 Task: Look for products in the category "Chocolate & Candy" from the brand "Yum Earth".
Action: Mouse moved to (28, 72)
Screenshot: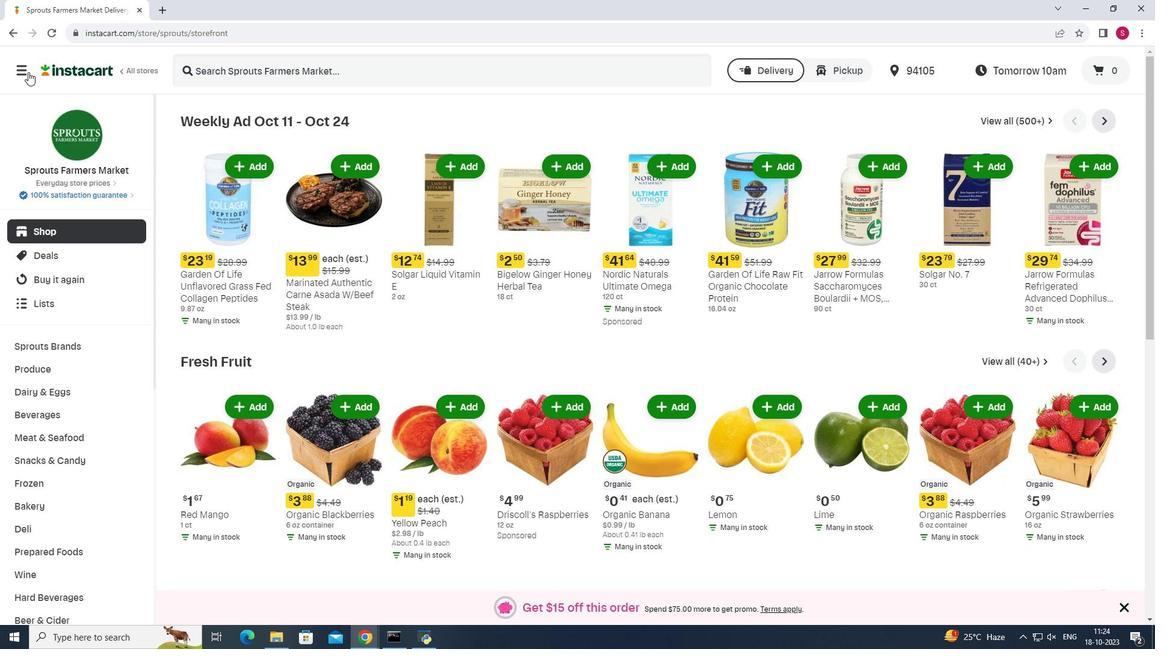 
Action: Mouse pressed left at (28, 72)
Screenshot: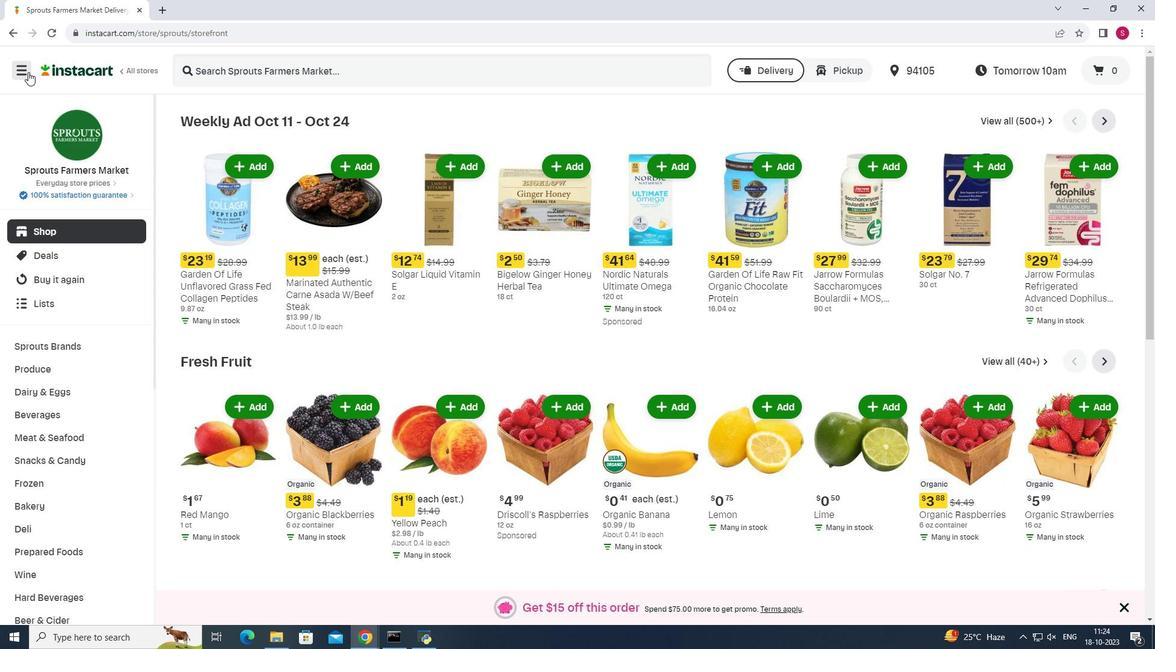 
Action: Mouse moved to (107, 320)
Screenshot: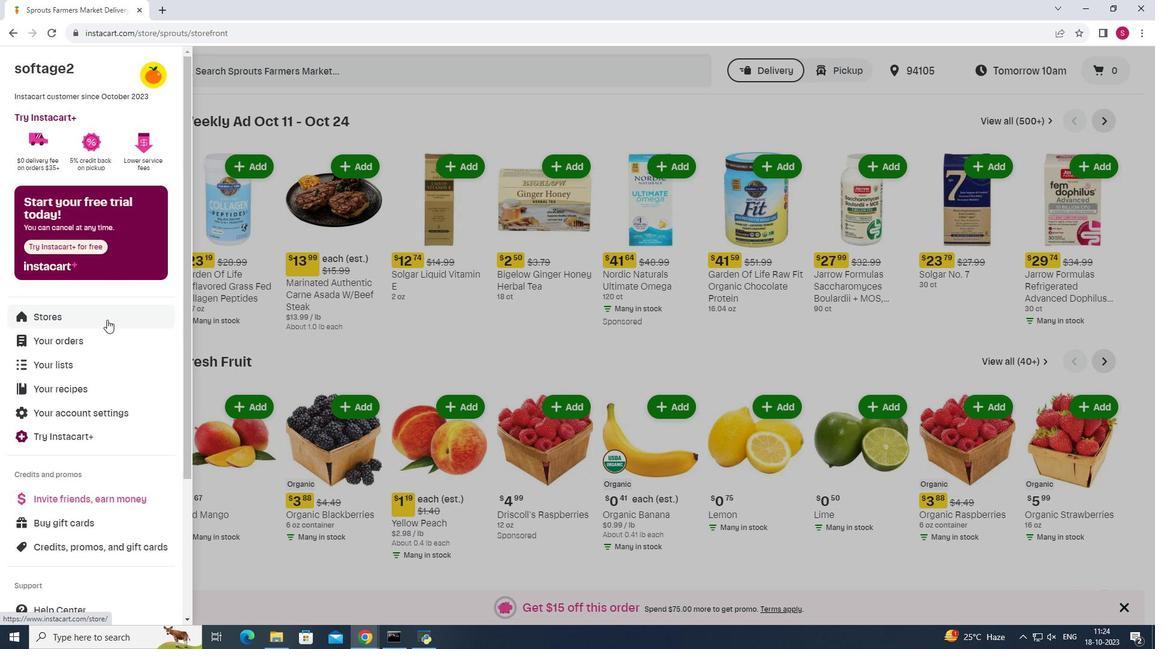 
Action: Mouse pressed left at (107, 320)
Screenshot: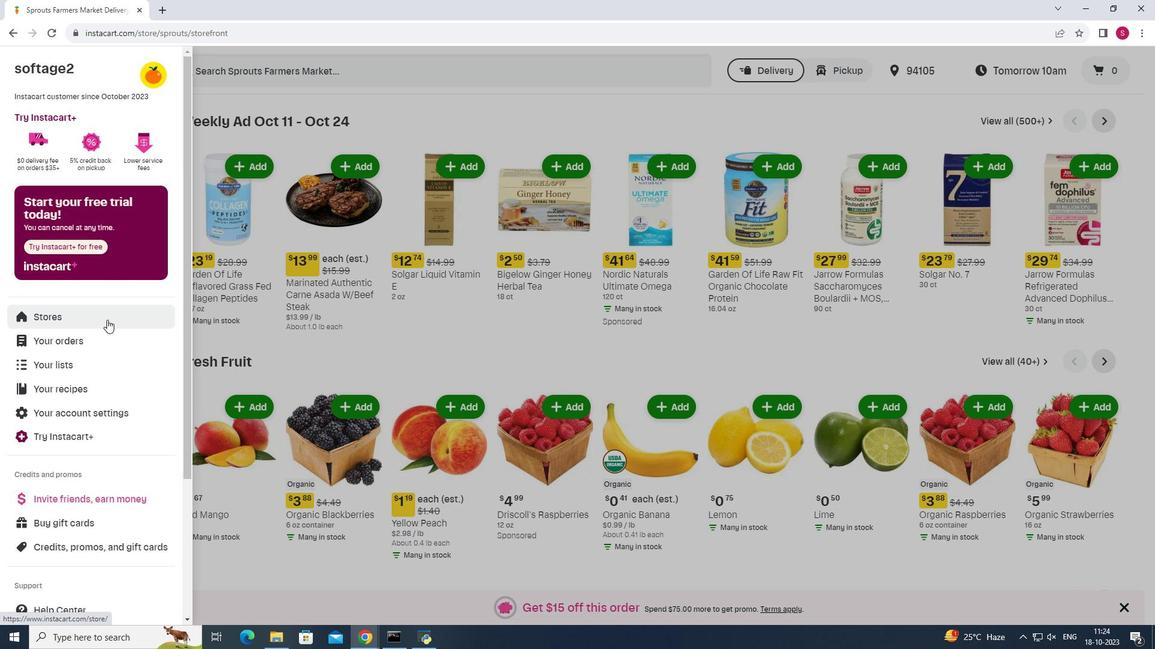 
Action: Mouse pressed left at (107, 320)
Screenshot: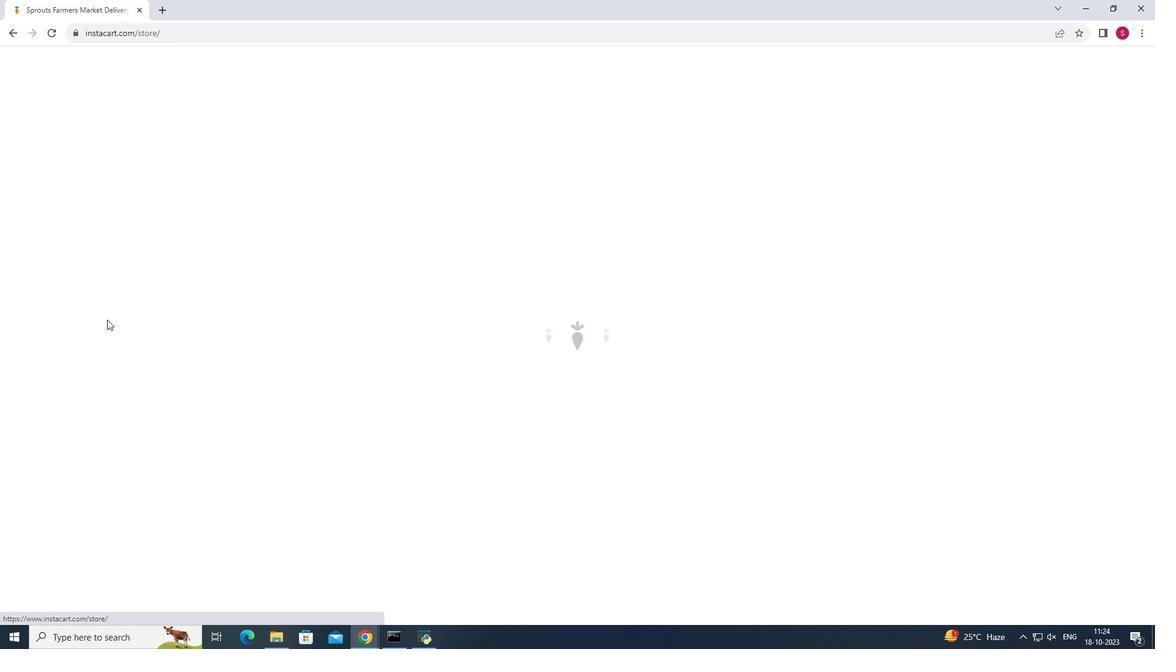 
Action: Mouse moved to (274, 113)
Screenshot: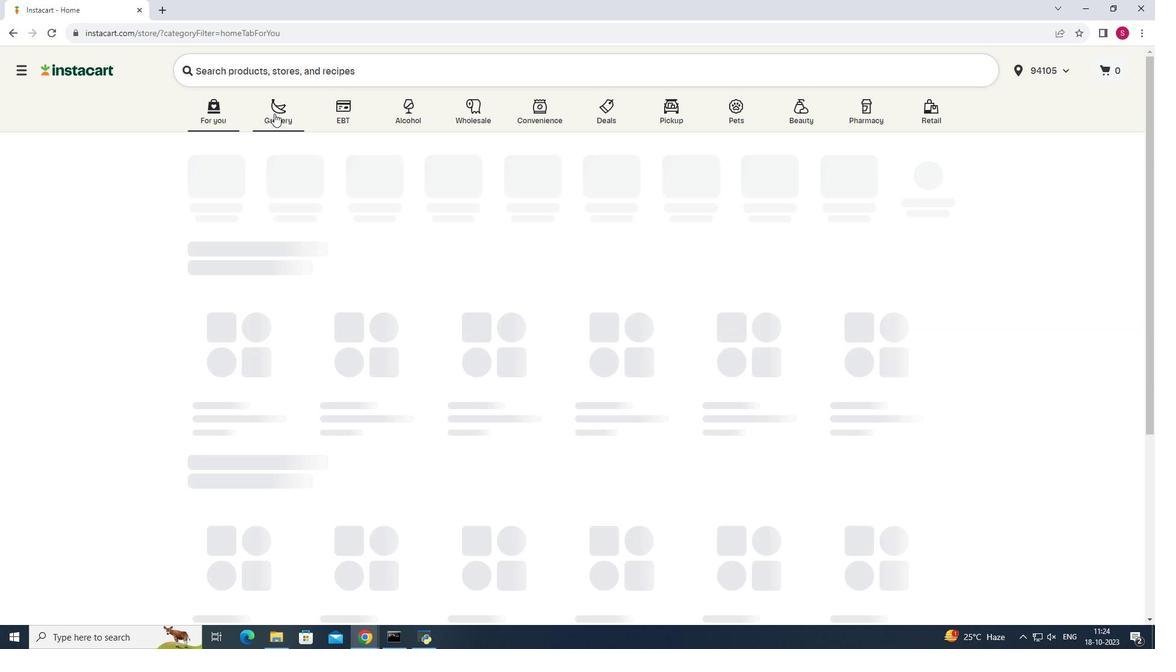 
Action: Mouse pressed left at (274, 113)
Screenshot: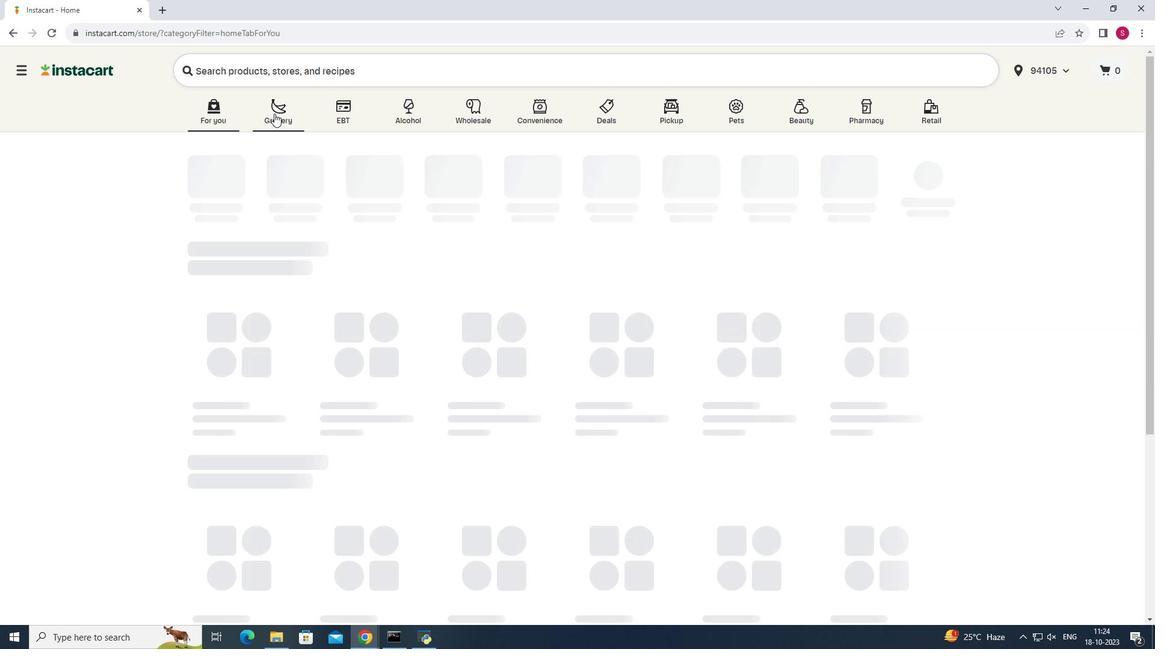 
Action: Mouse pressed left at (274, 113)
Screenshot: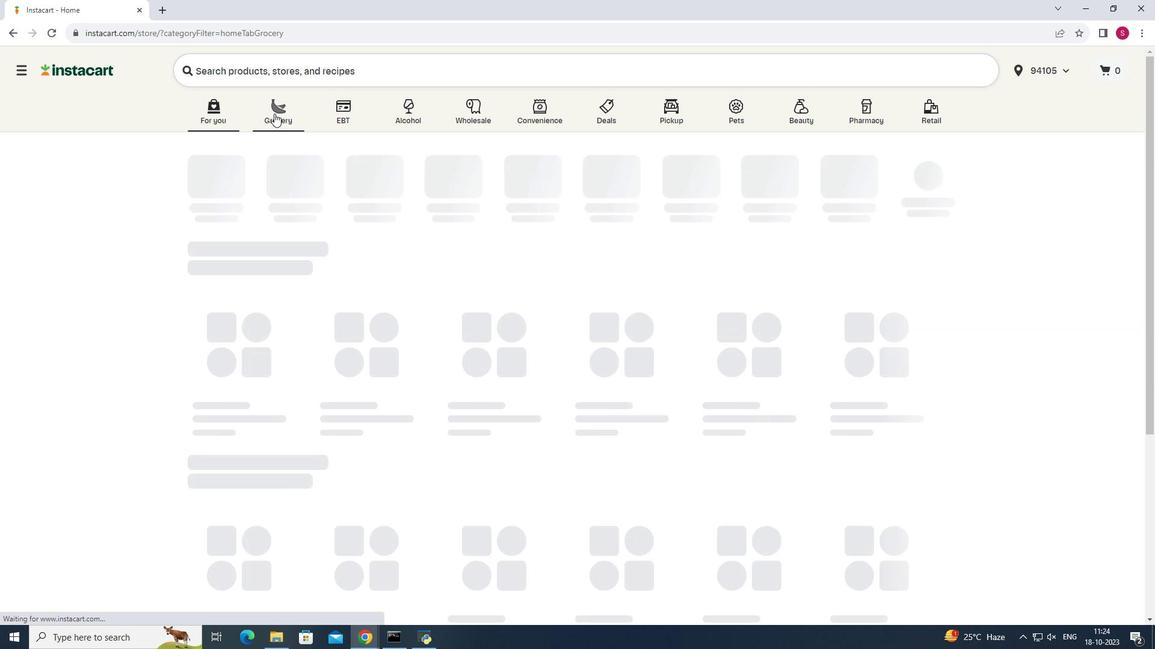 
Action: Mouse moved to (804, 168)
Screenshot: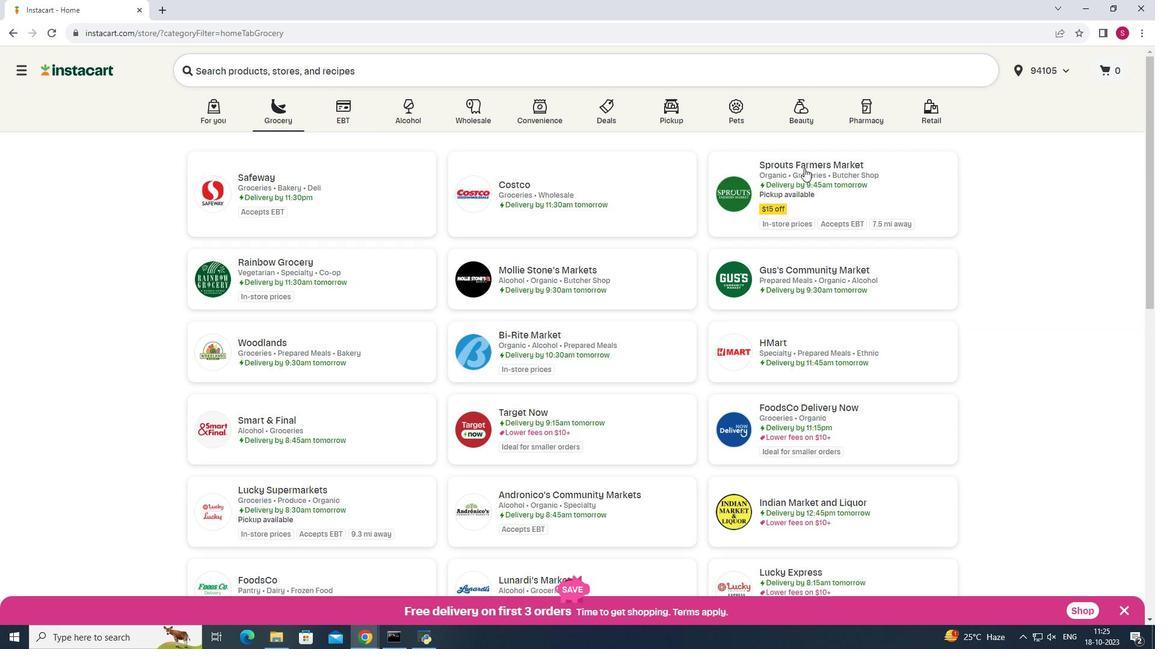 
Action: Mouse pressed left at (804, 168)
Screenshot: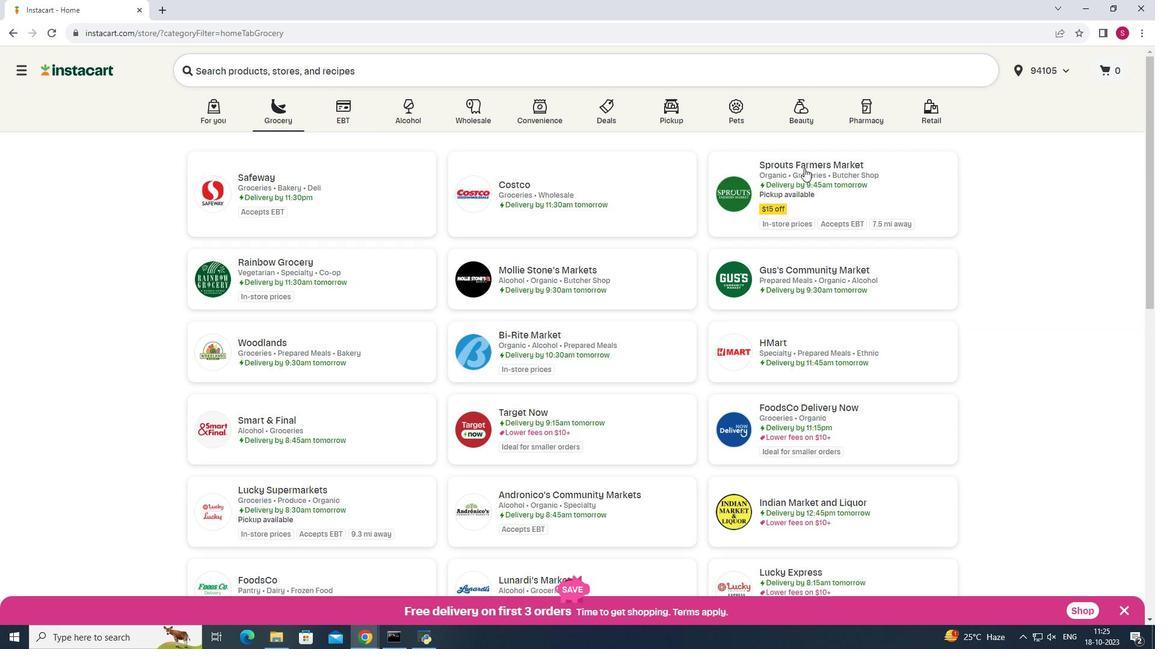 
Action: Mouse moved to (36, 463)
Screenshot: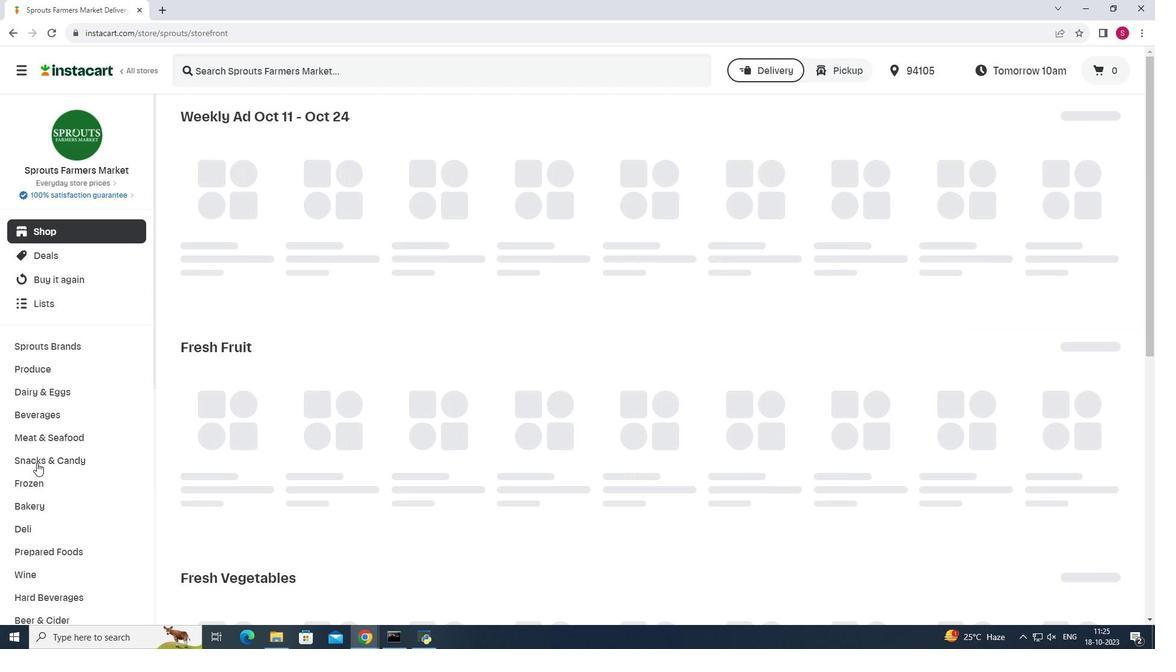 
Action: Mouse pressed left at (36, 463)
Screenshot: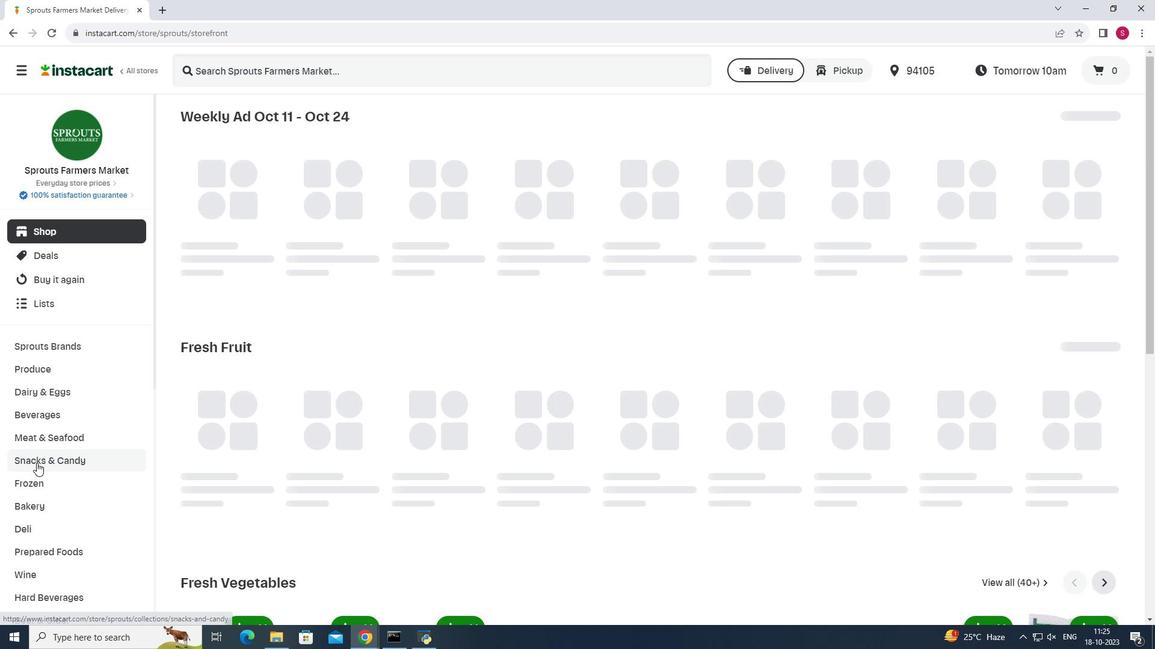 
Action: Mouse moved to (353, 142)
Screenshot: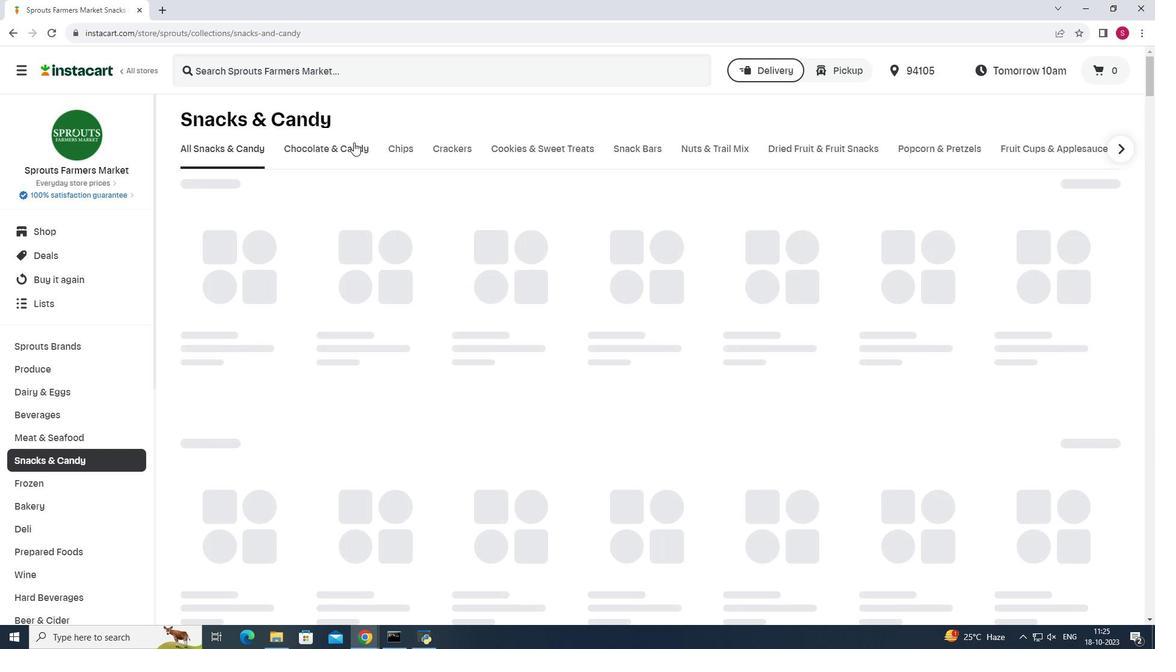 
Action: Mouse pressed left at (353, 142)
Screenshot: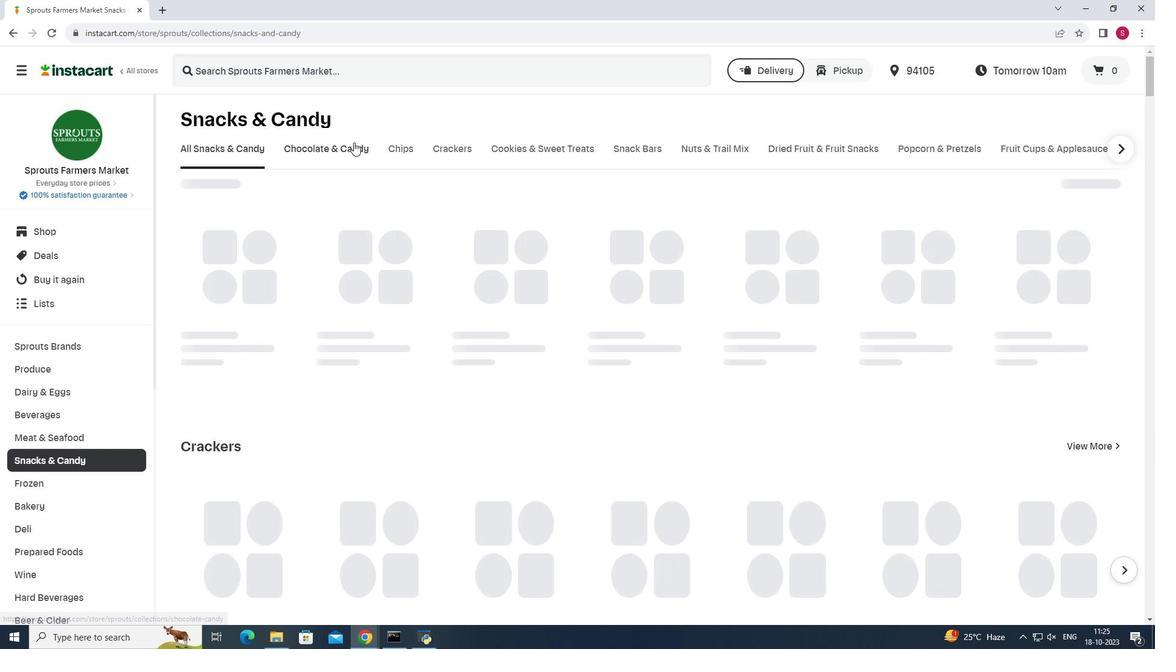 
Action: Mouse moved to (424, 204)
Screenshot: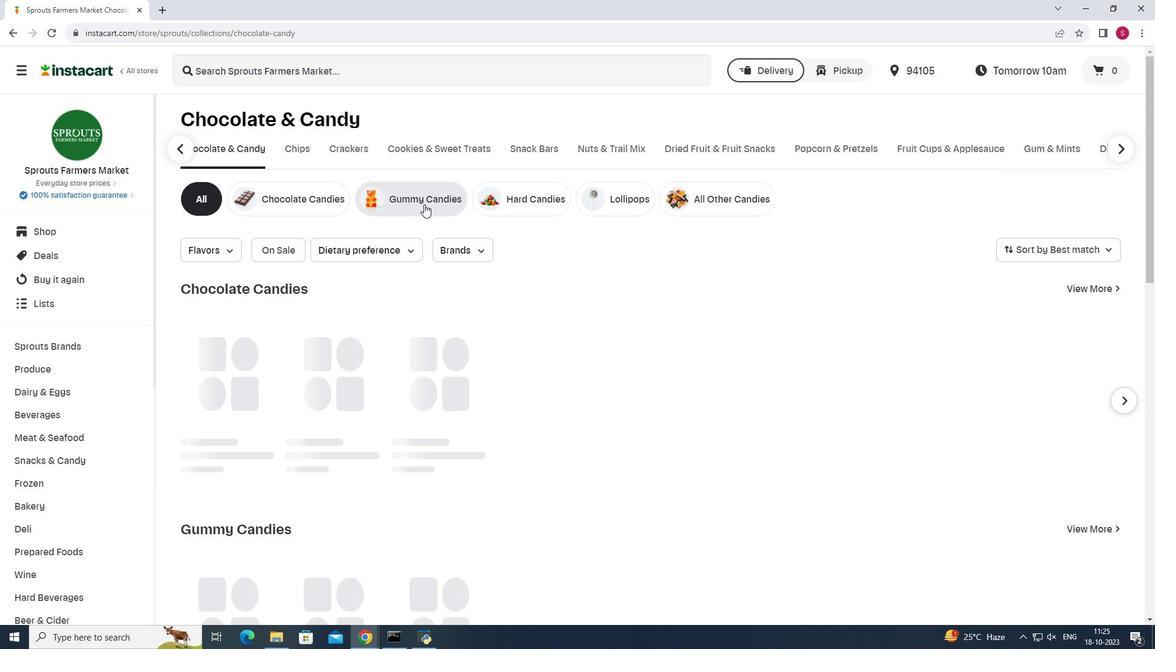 
Action: Mouse pressed left at (424, 204)
Screenshot: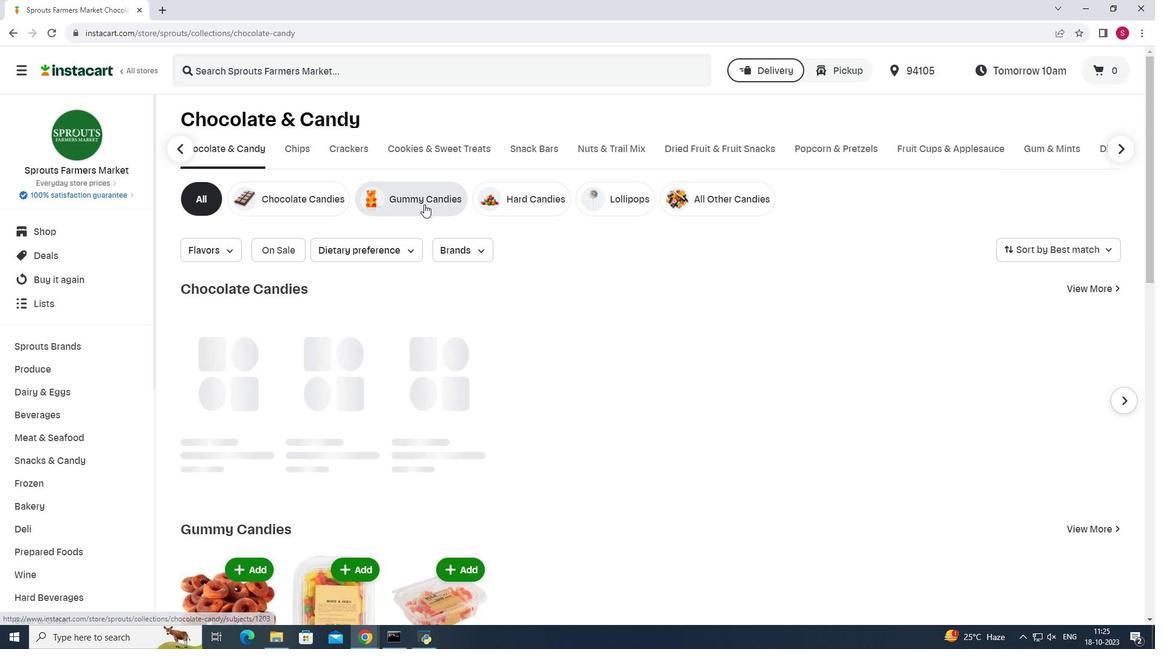 
Action: Mouse moved to (471, 258)
Screenshot: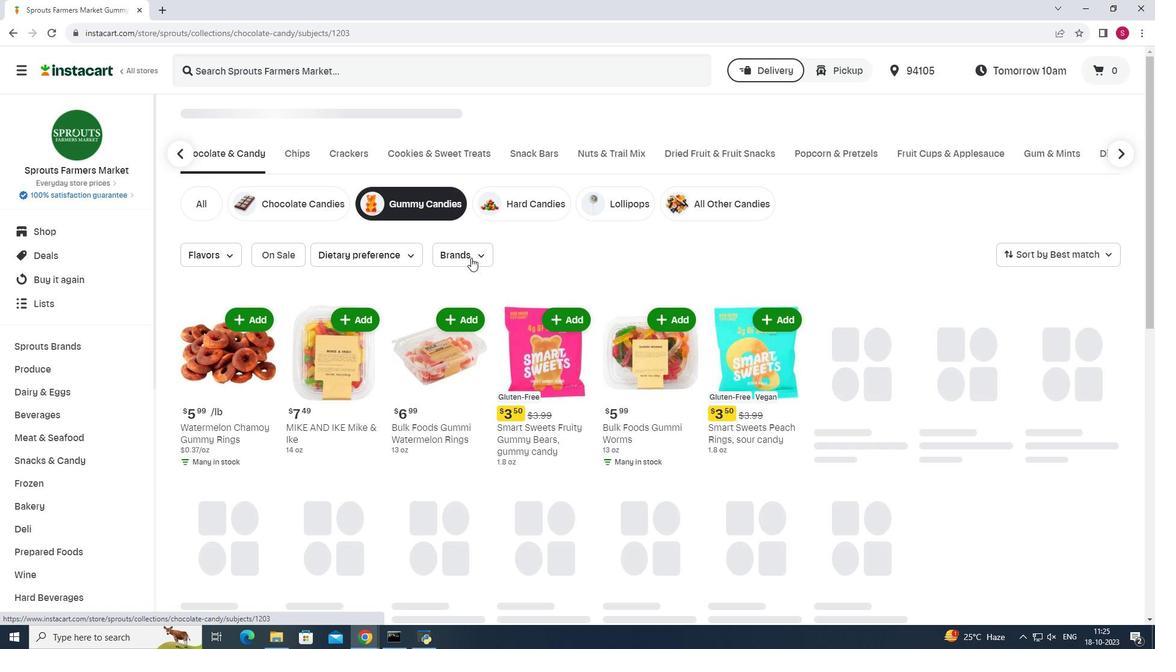
Action: Mouse pressed left at (471, 258)
Screenshot: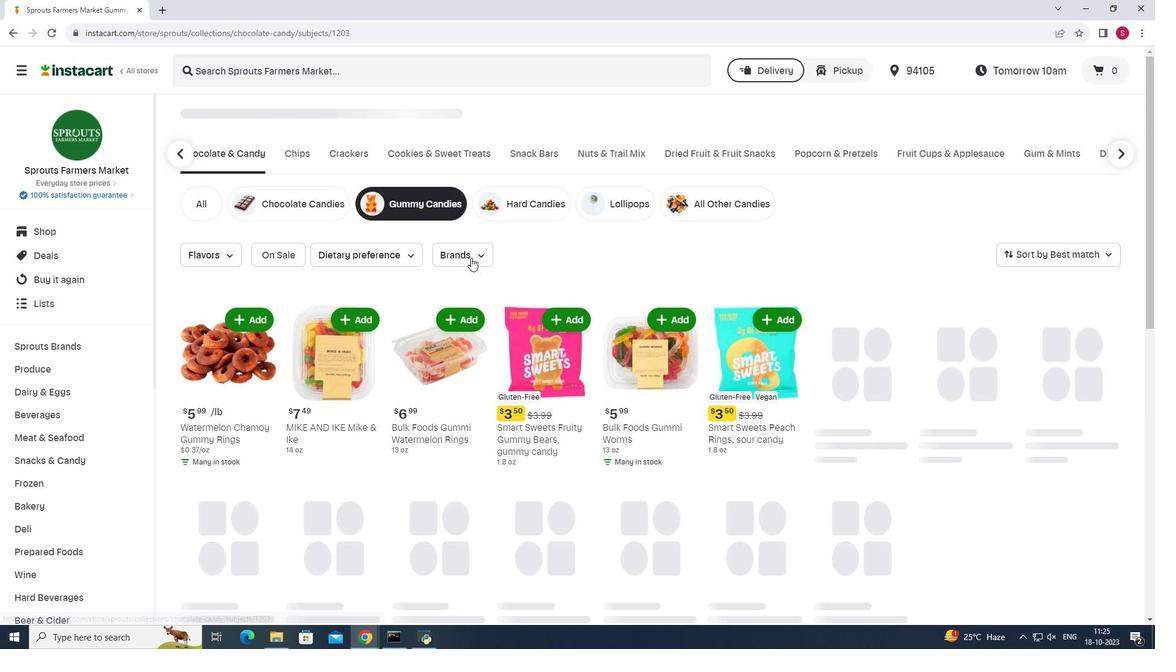 
Action: Mouse moved to (455, 381)
Screenshot: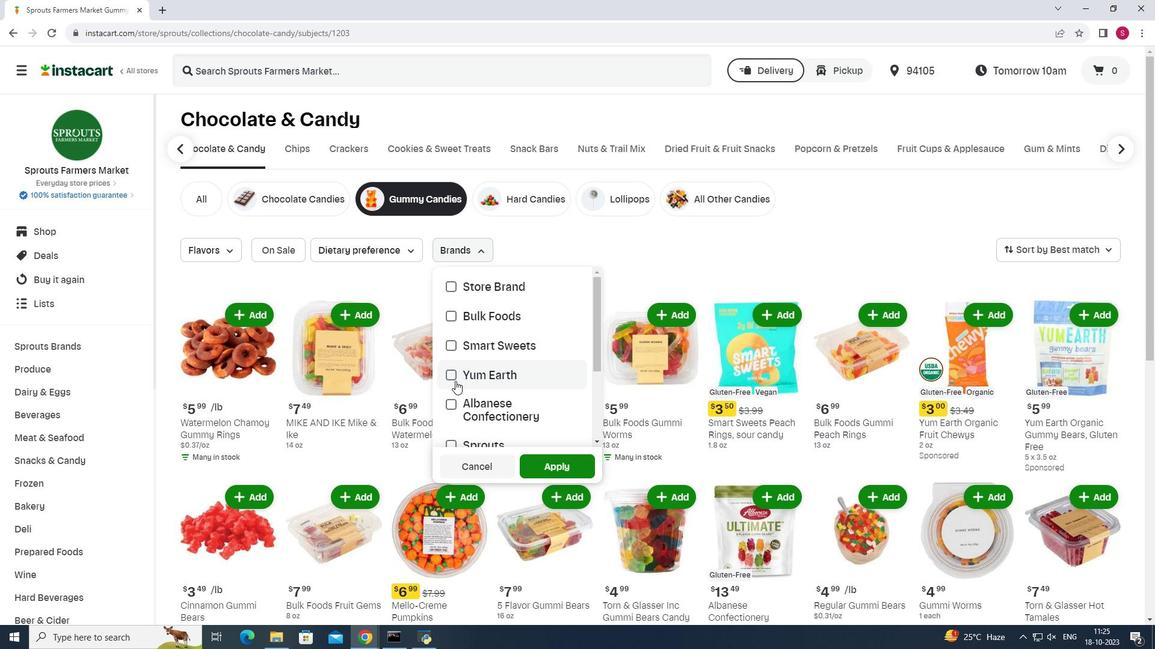 
Action: Mouse pressed left at (455, 381)
Screenshot: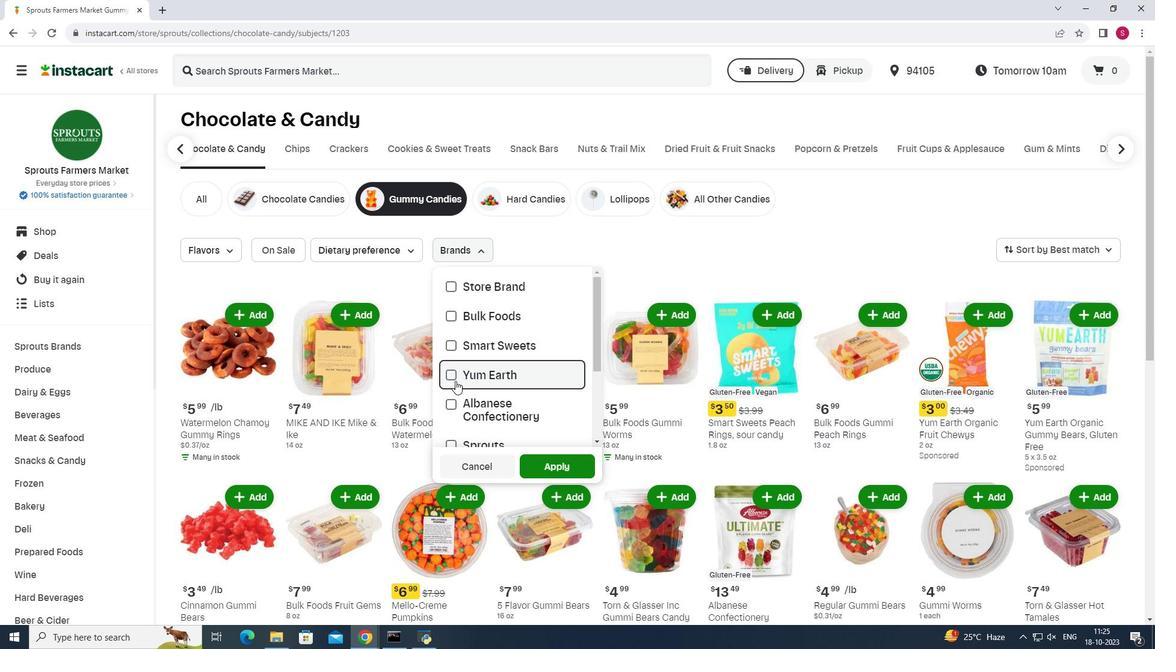 
Action: Mouse moved to (549, 466)
Screenshot: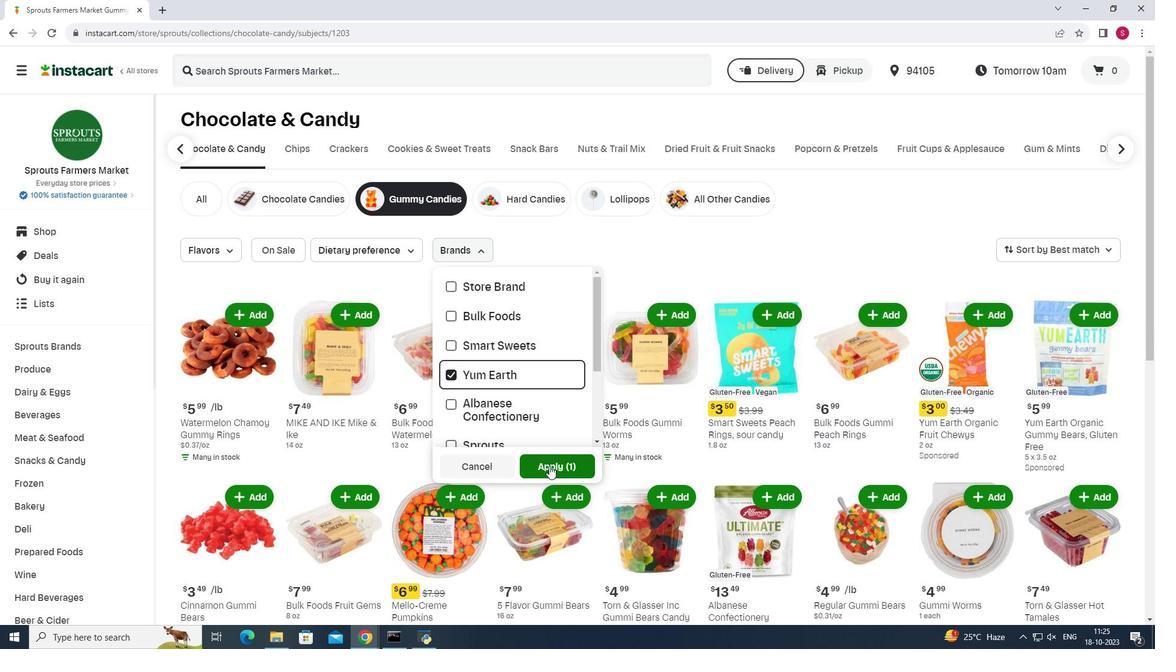 
Action: Mouse pressed left at (549, 466)
Screenshot: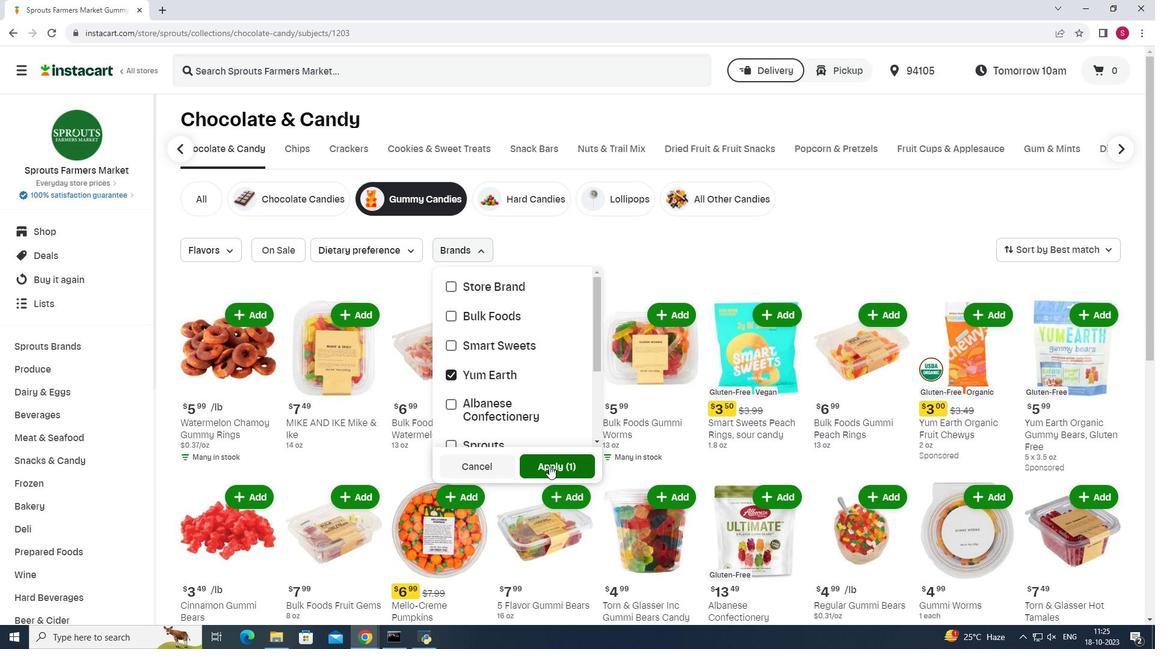 
Action: Mouse moved to (686, 264)
Screenshot: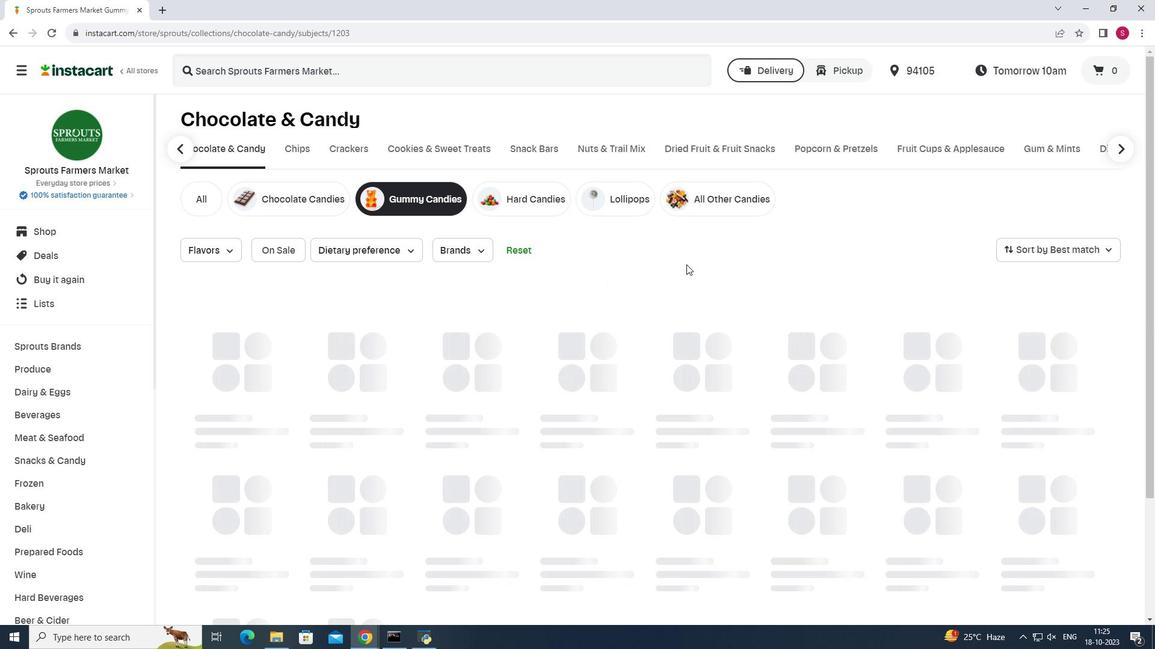 
